 Task: Use the formula "IMCSCH" in spreadsheet "Project portfolio".
Action: Mouse moved to (151, 93)
Screenshot: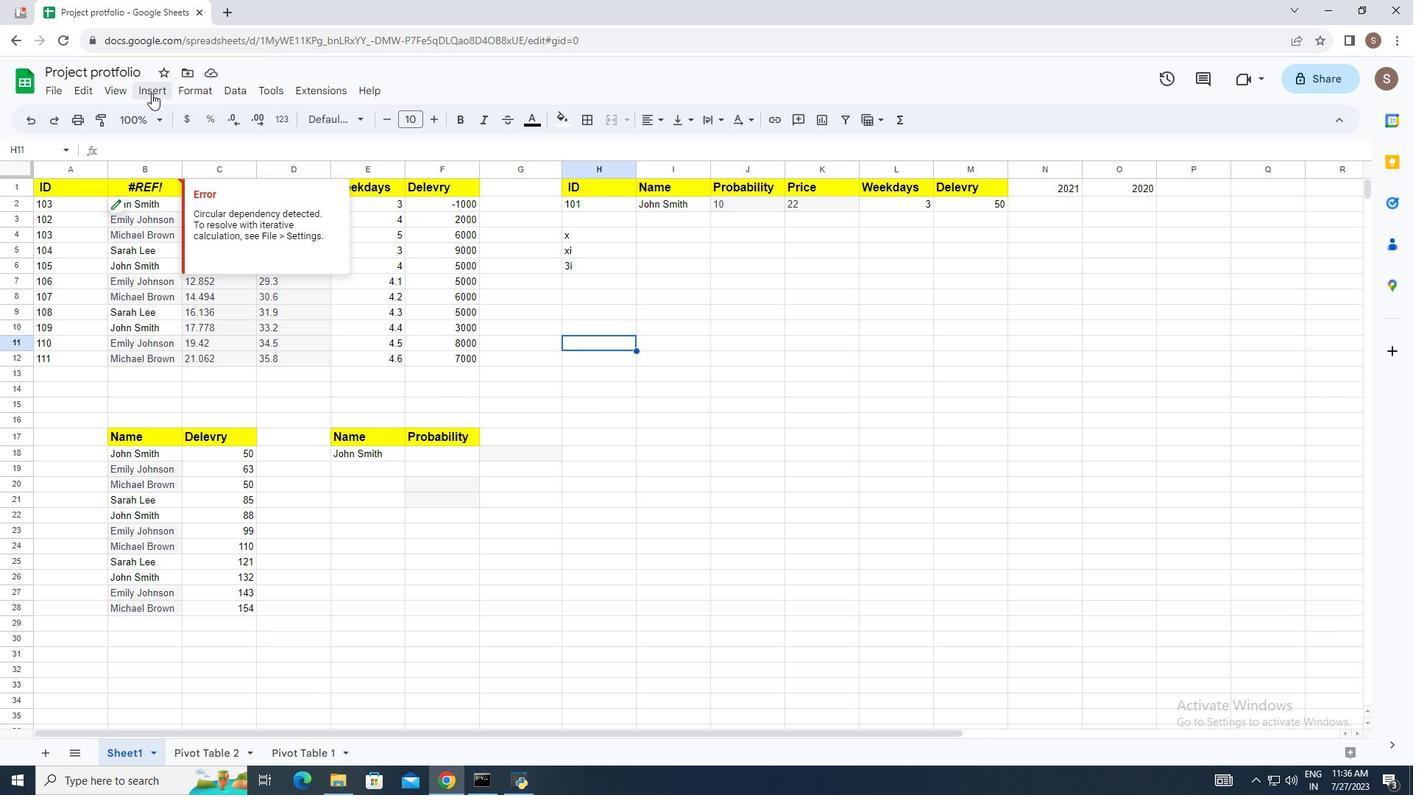 
Action: Mouse pressed left at (151, 93)
Screenshot: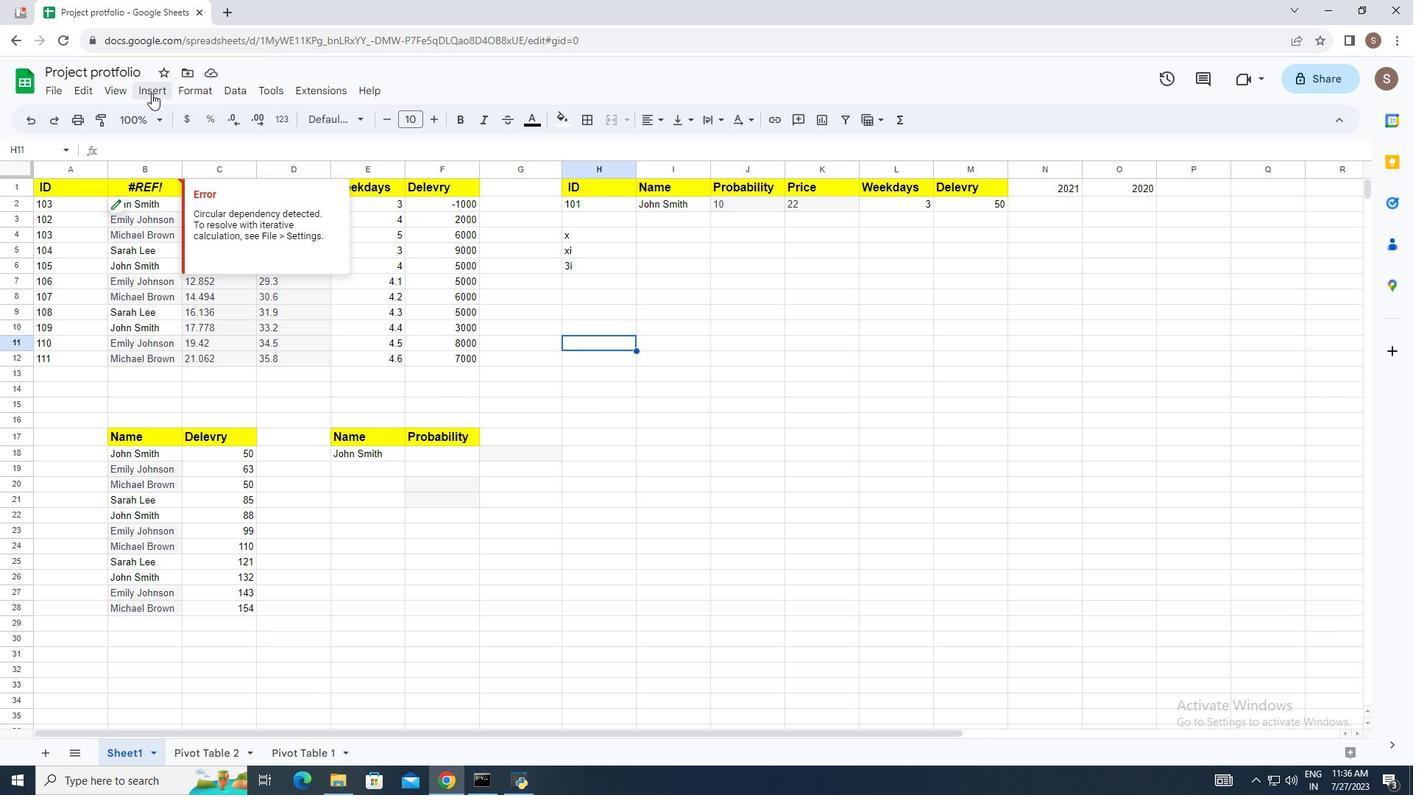 
Action: Mouse moved to (228, 356)
Screenshot: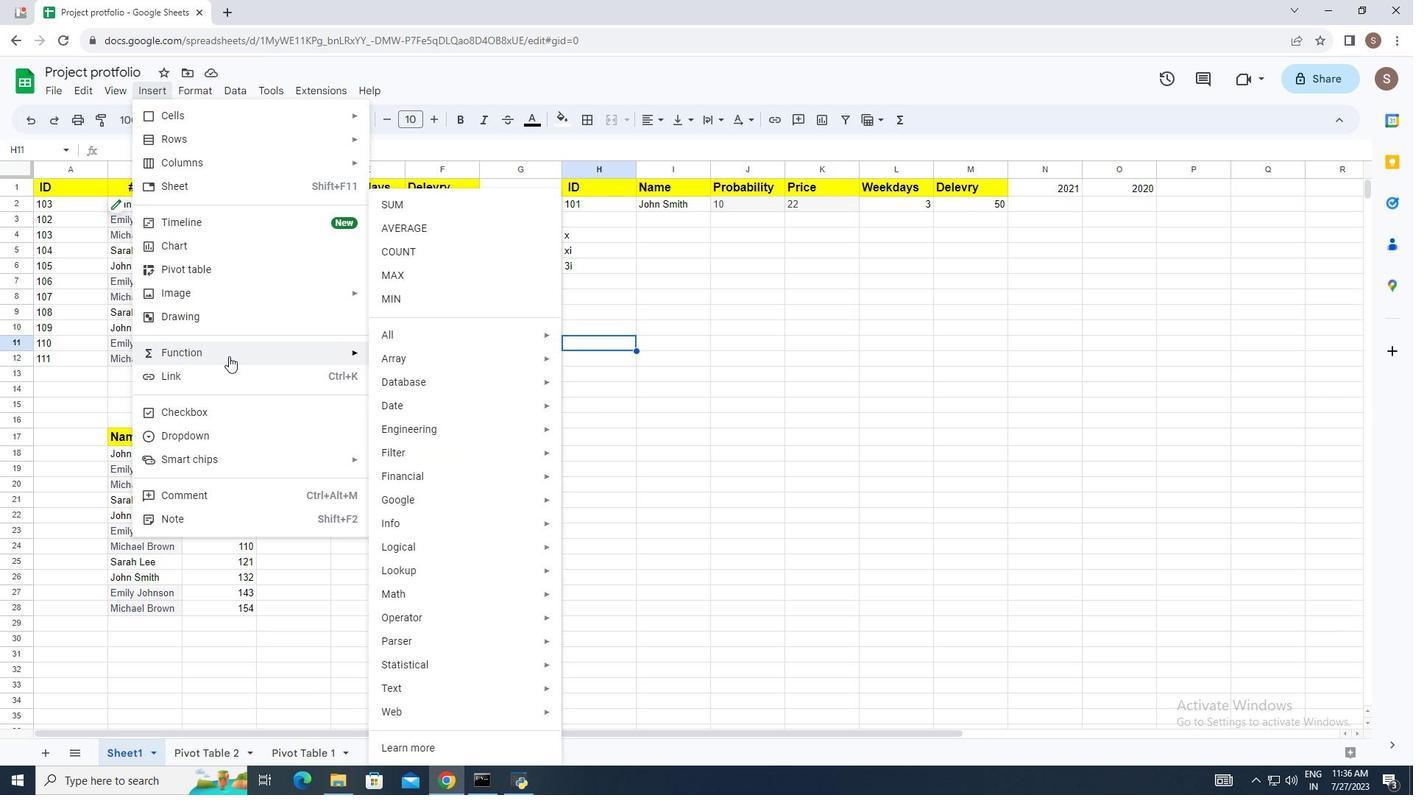 
Action: Mouse pressed left at (228, 356)
Screenshot: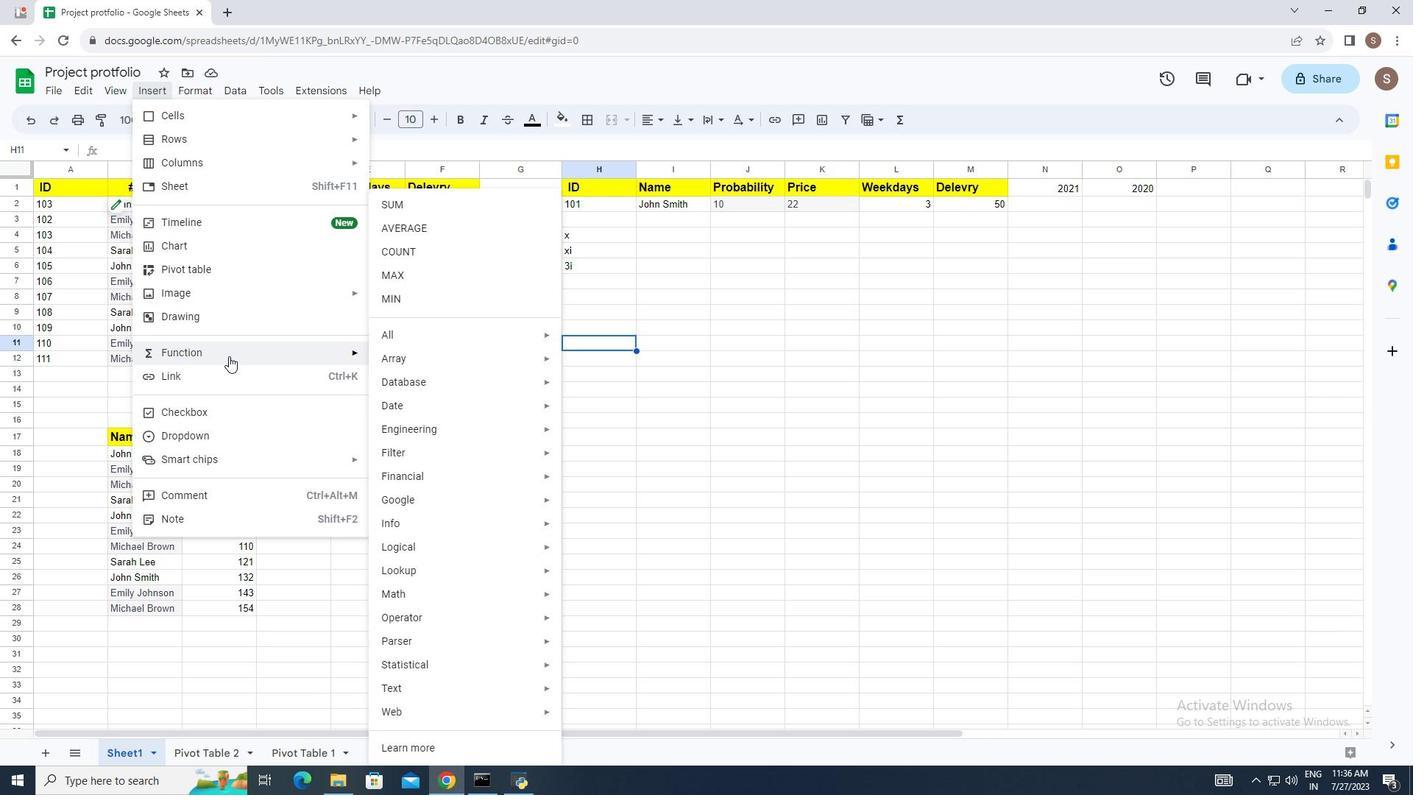 
Action: Mouse moved to (421, 335)
Screenshot: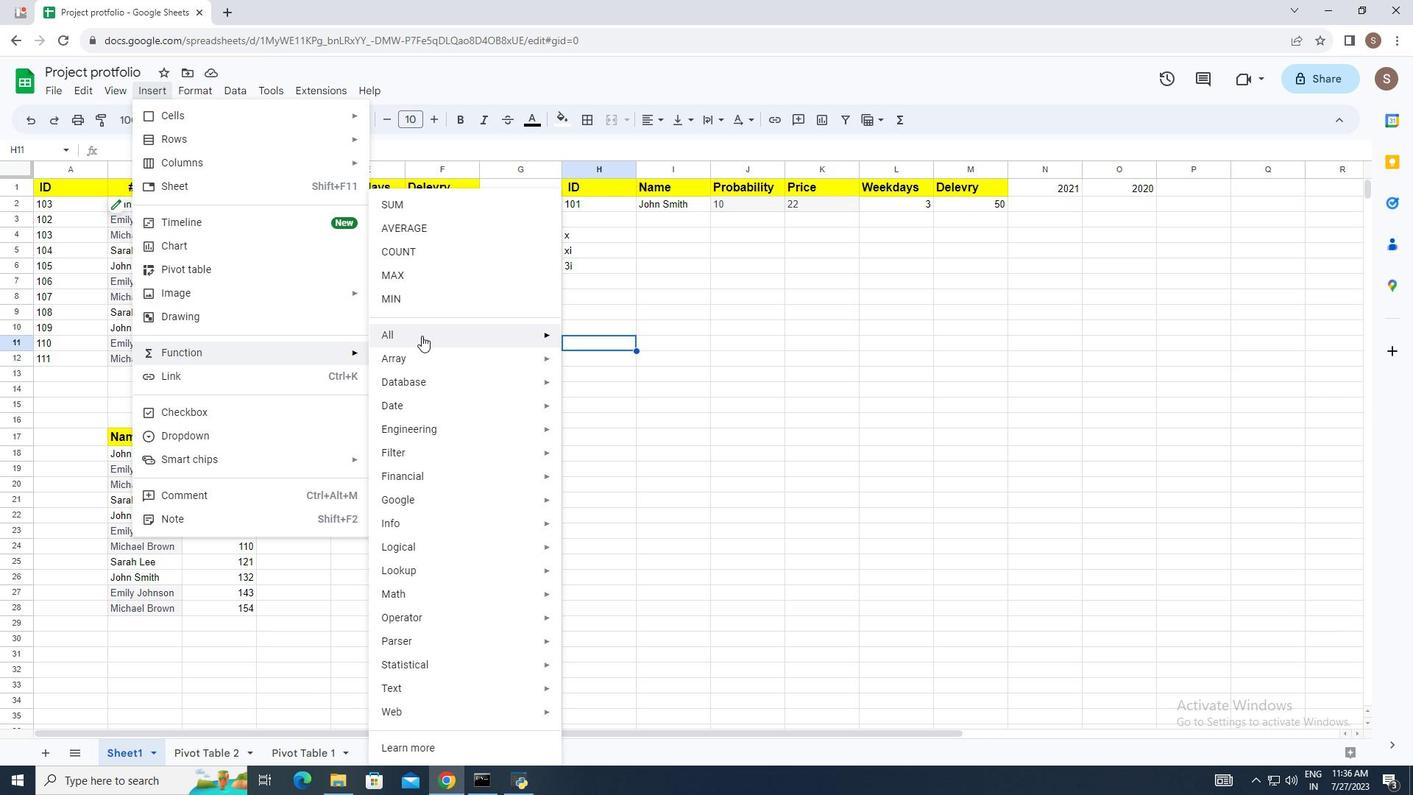 
Action: Mouse pressed left at (421, 335)
Screenshot: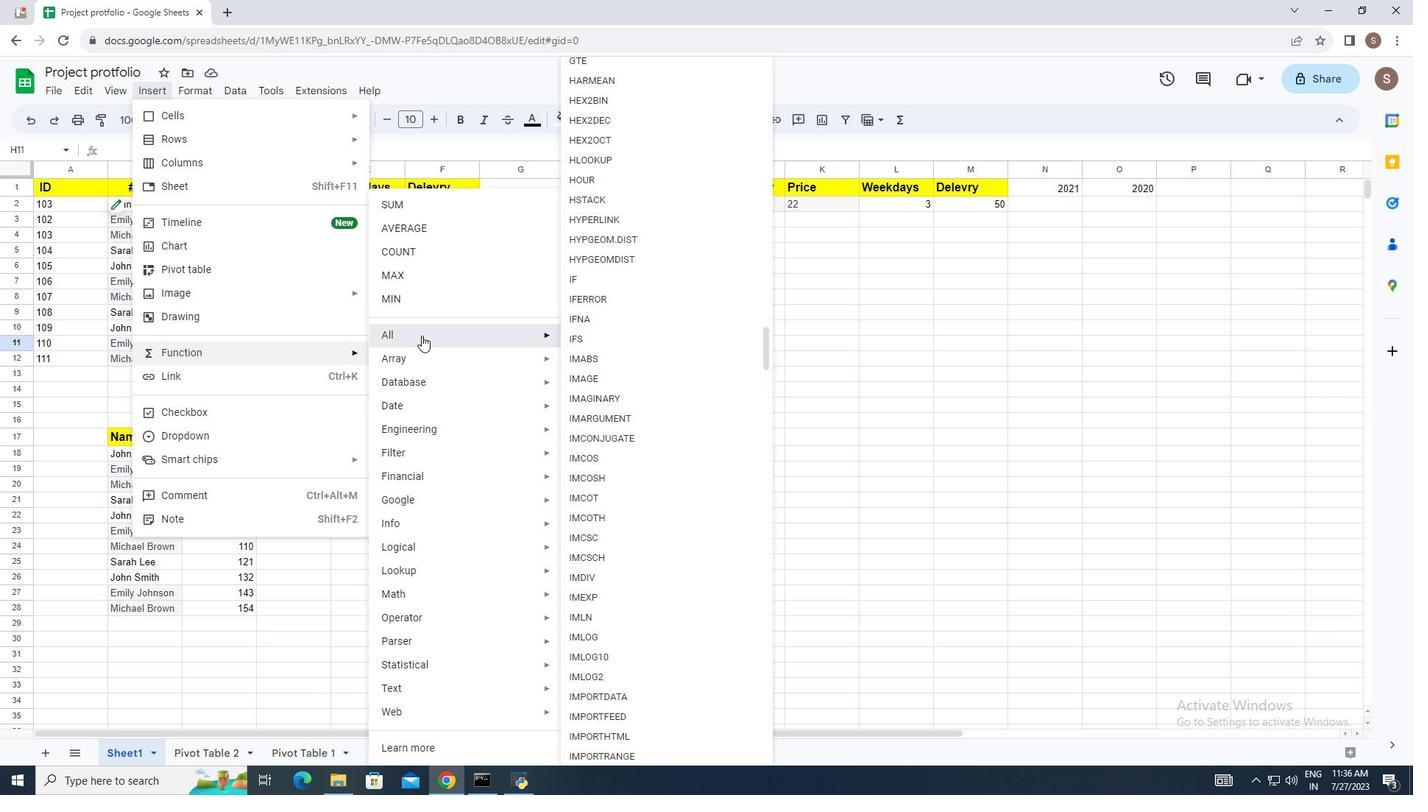 
Action: Mouse moved to (611, 339)
Screenshot: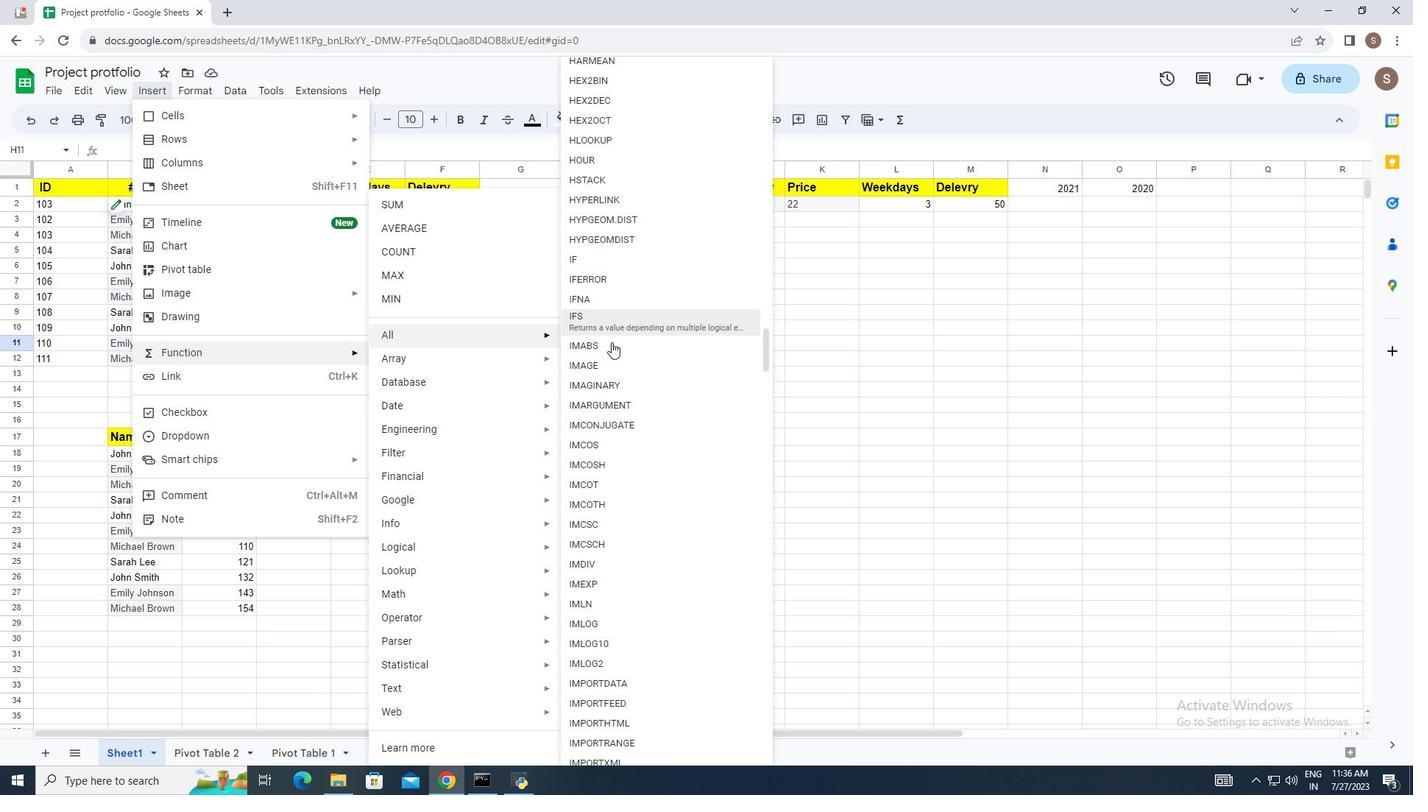 
Action: Mouse scrolled (611, 338) with delta (0, 0)
Screenshot: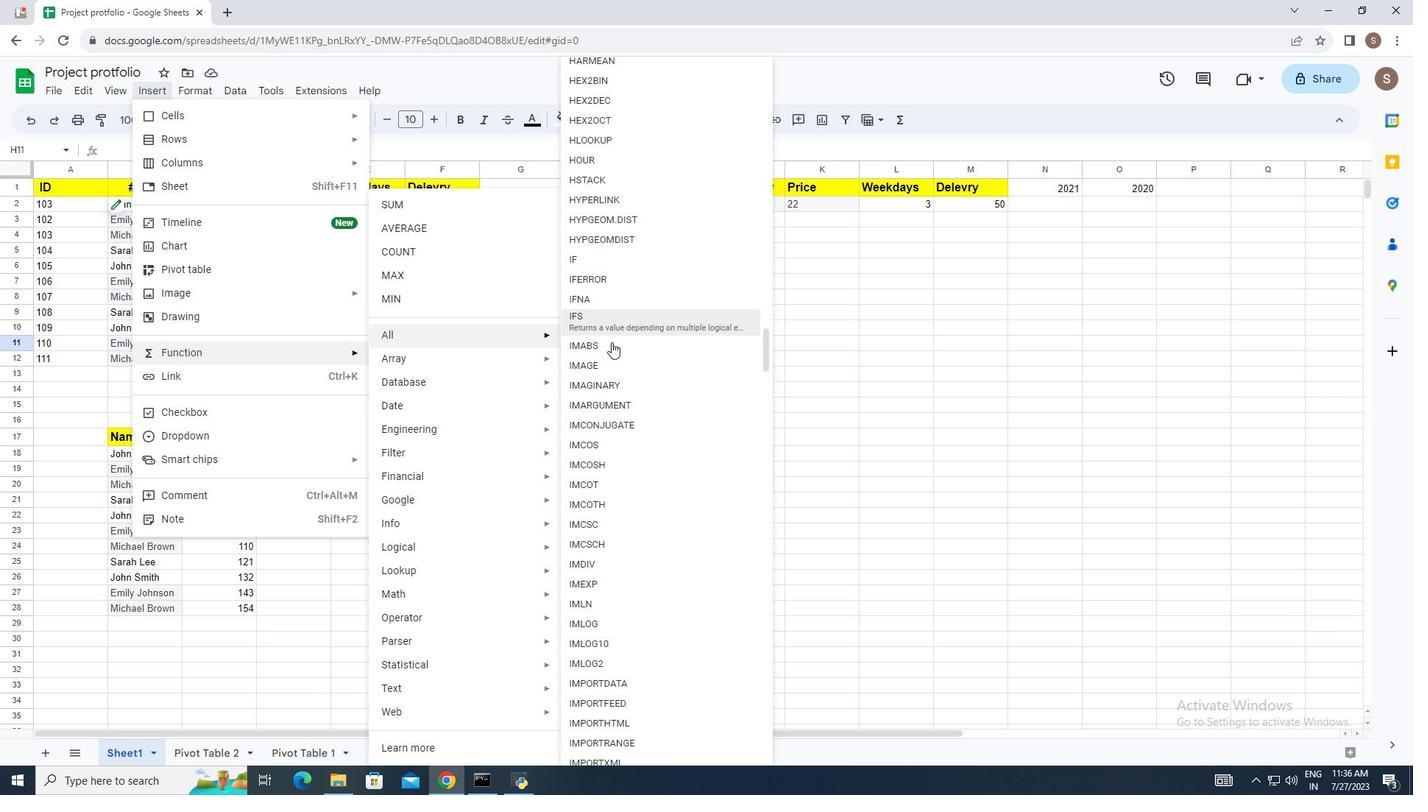 
Action: Mouse moved to (612, 346)
Screenshot: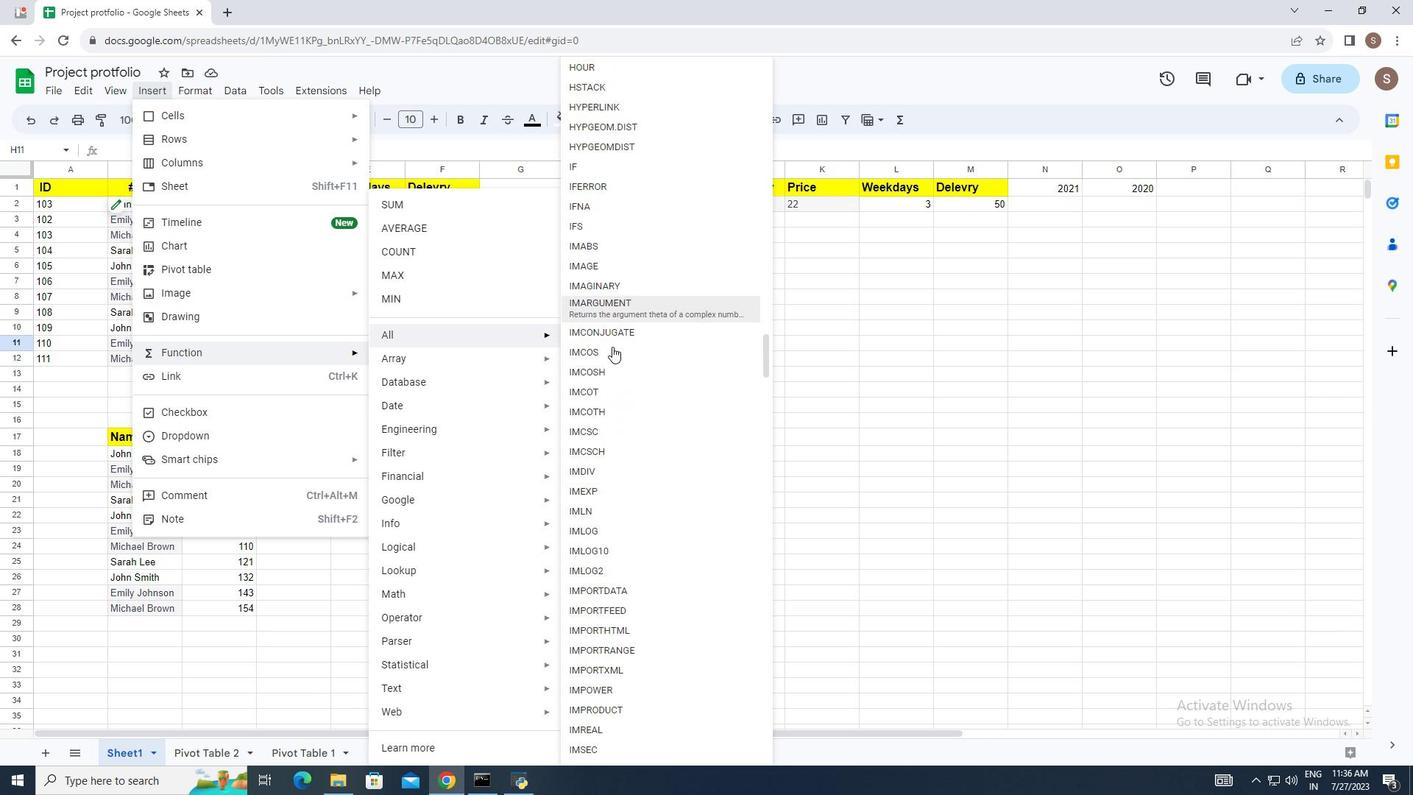 
Action: Mouse scrolled (612, 345) with delta (0, 0)
Screenshot: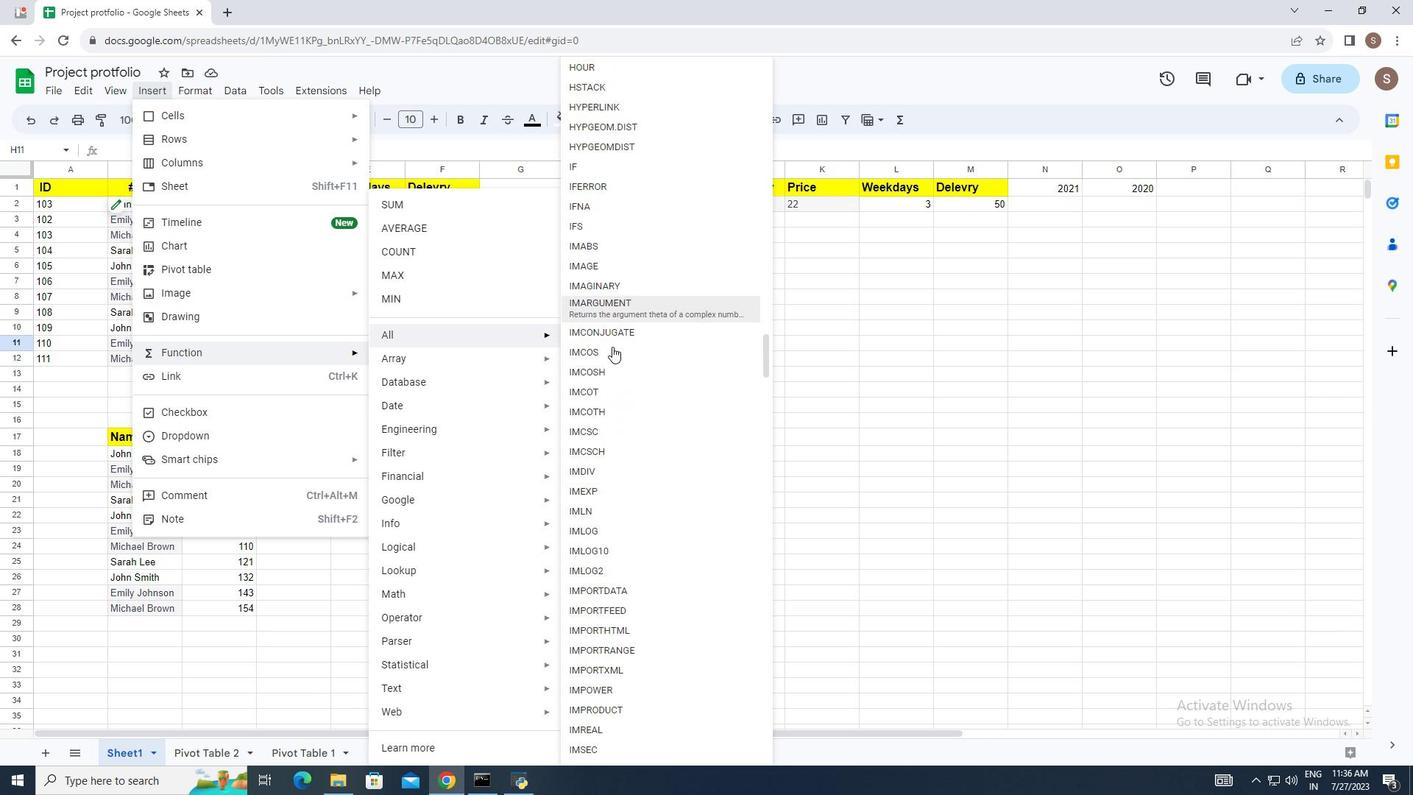 
Action: Mouse moved to (615, 409)
Screenshot: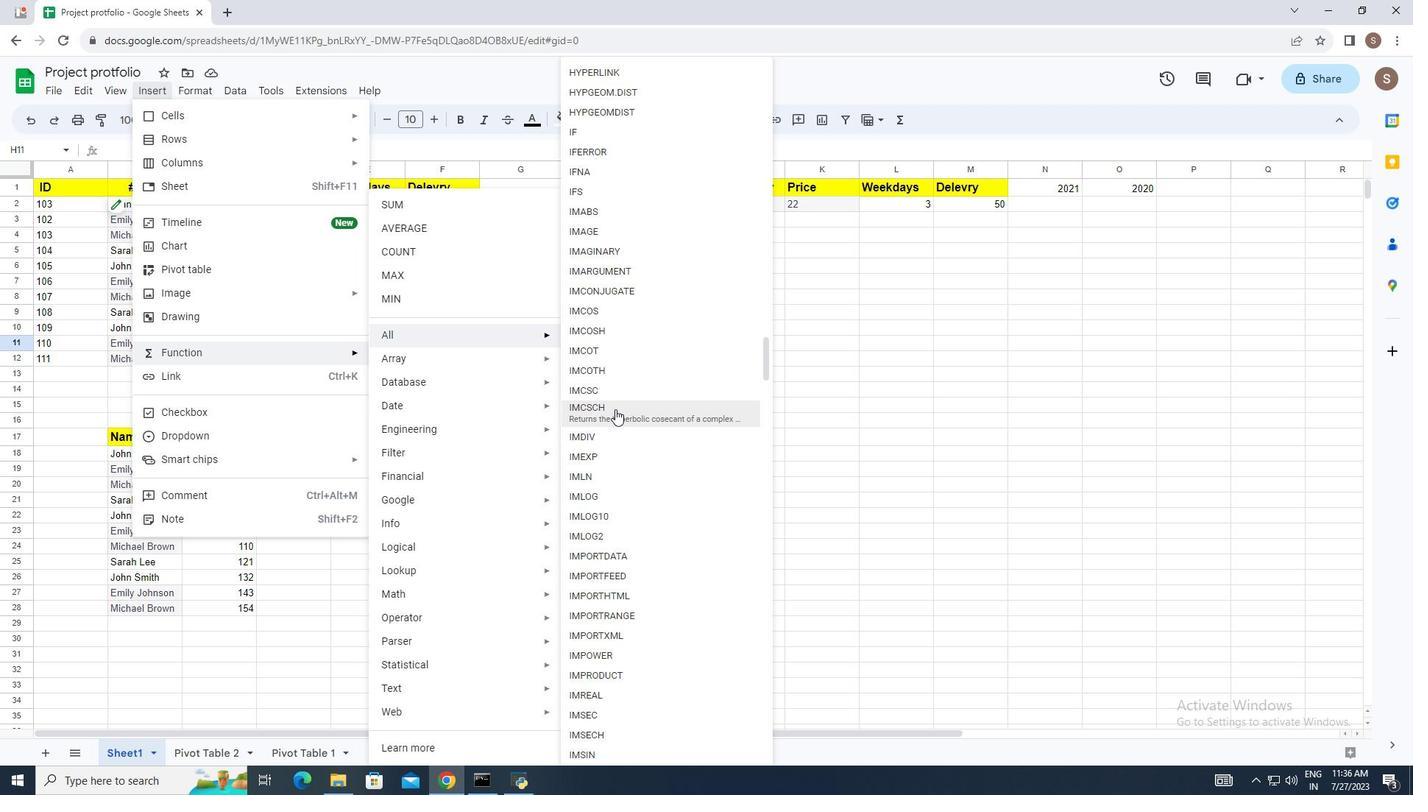 
Action: Mouse pressed left at (615, 409)
Screenshot: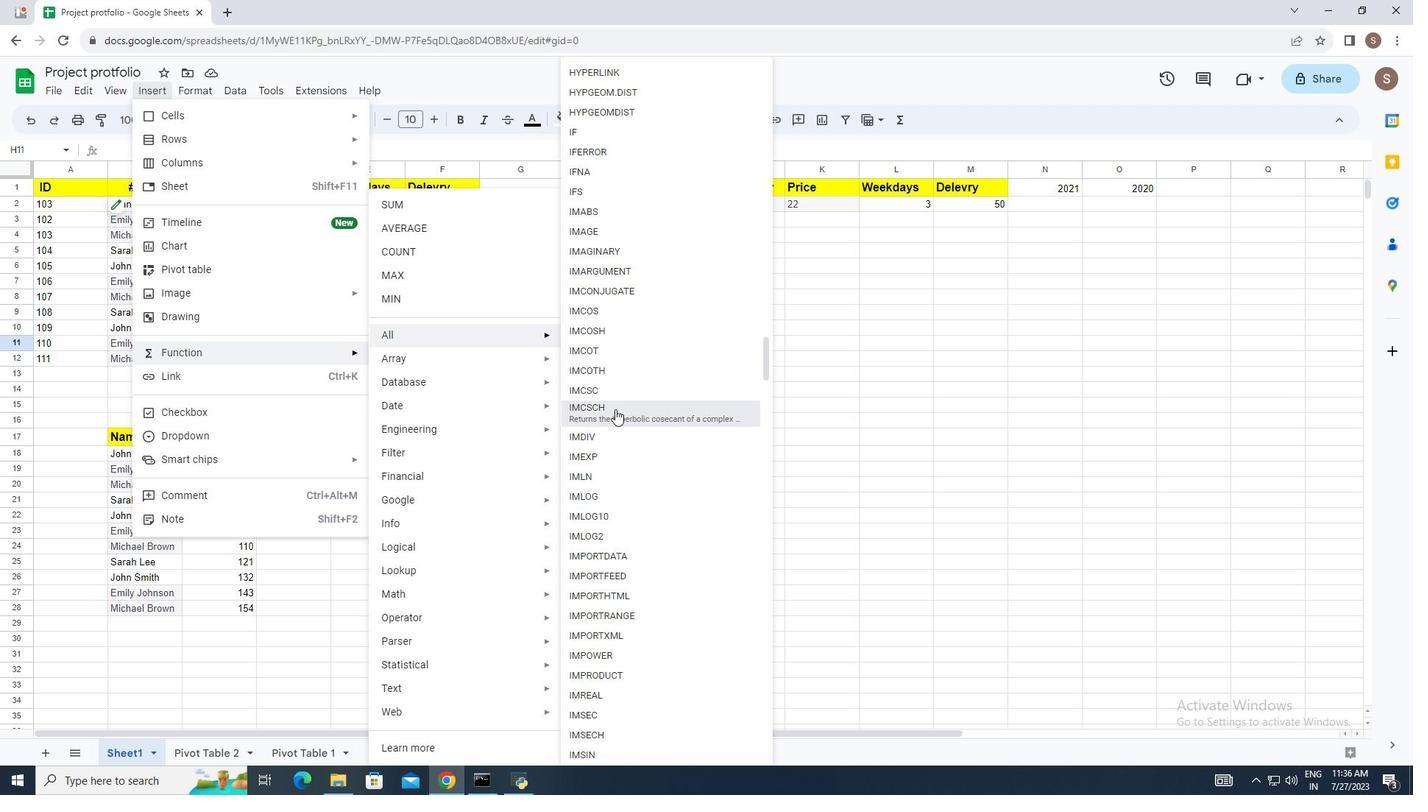 
Action: Mouse moved to (662, 384)
Screenshot: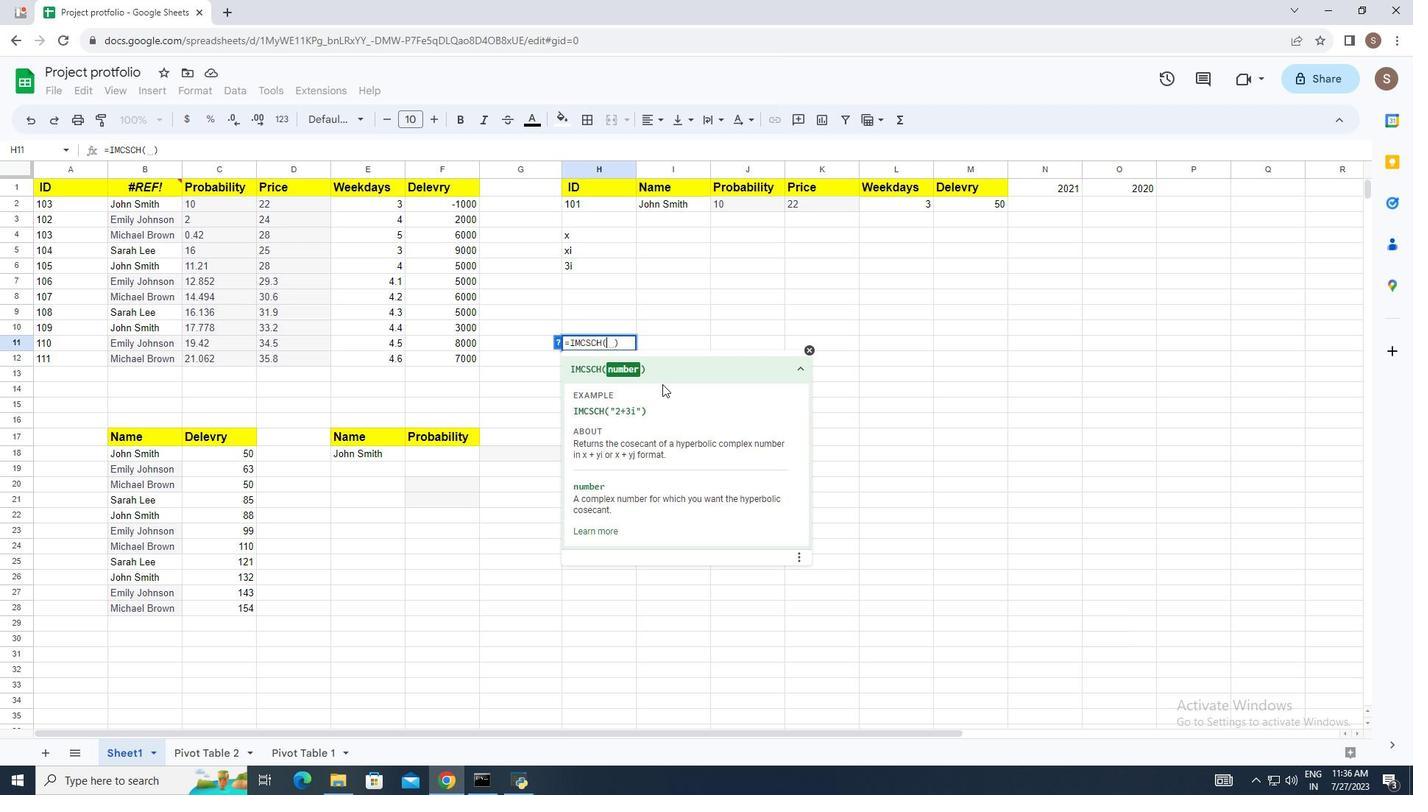 
Action: Key pressed <Key.shift_r>"2
Screenshot: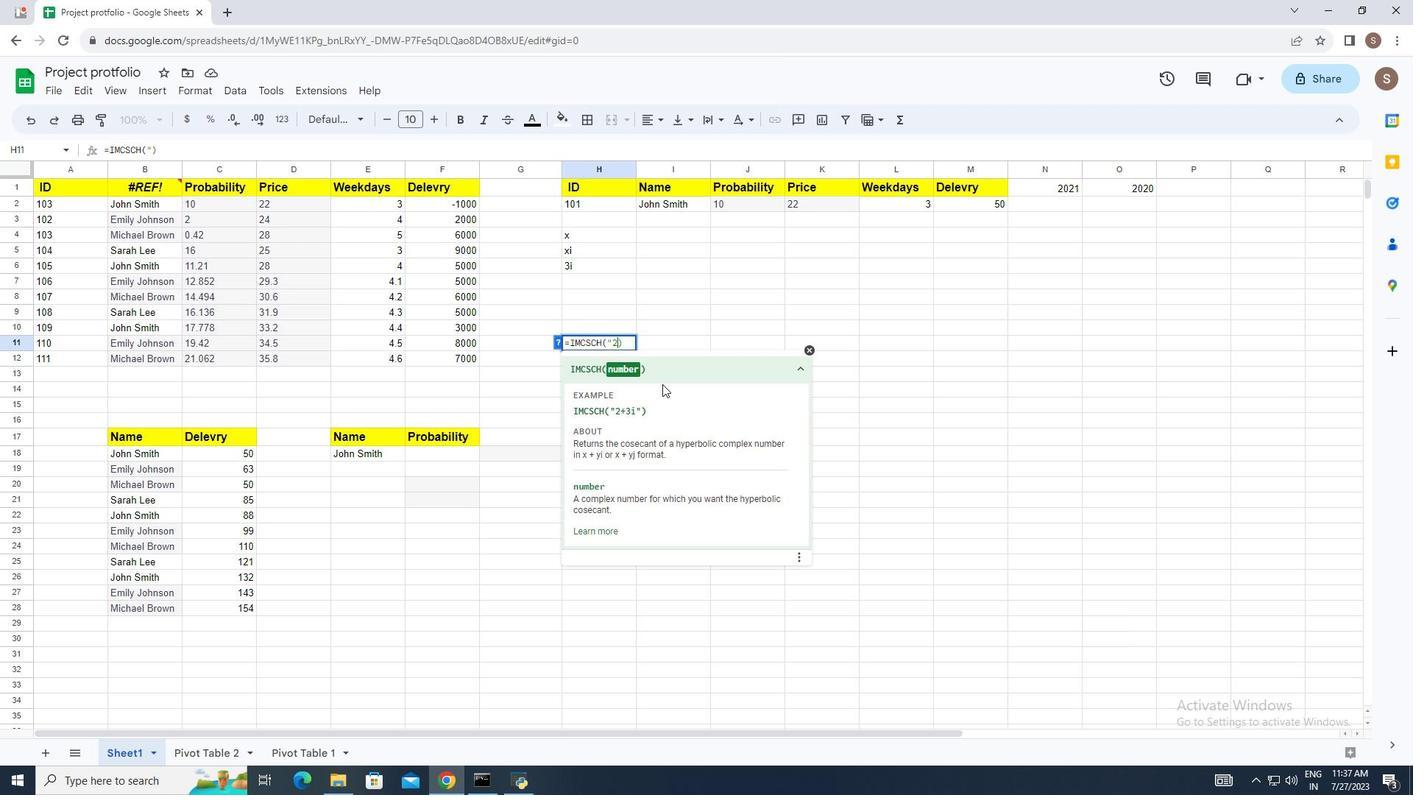 
Action: Mouse moved to (662, 382)
Screenshot: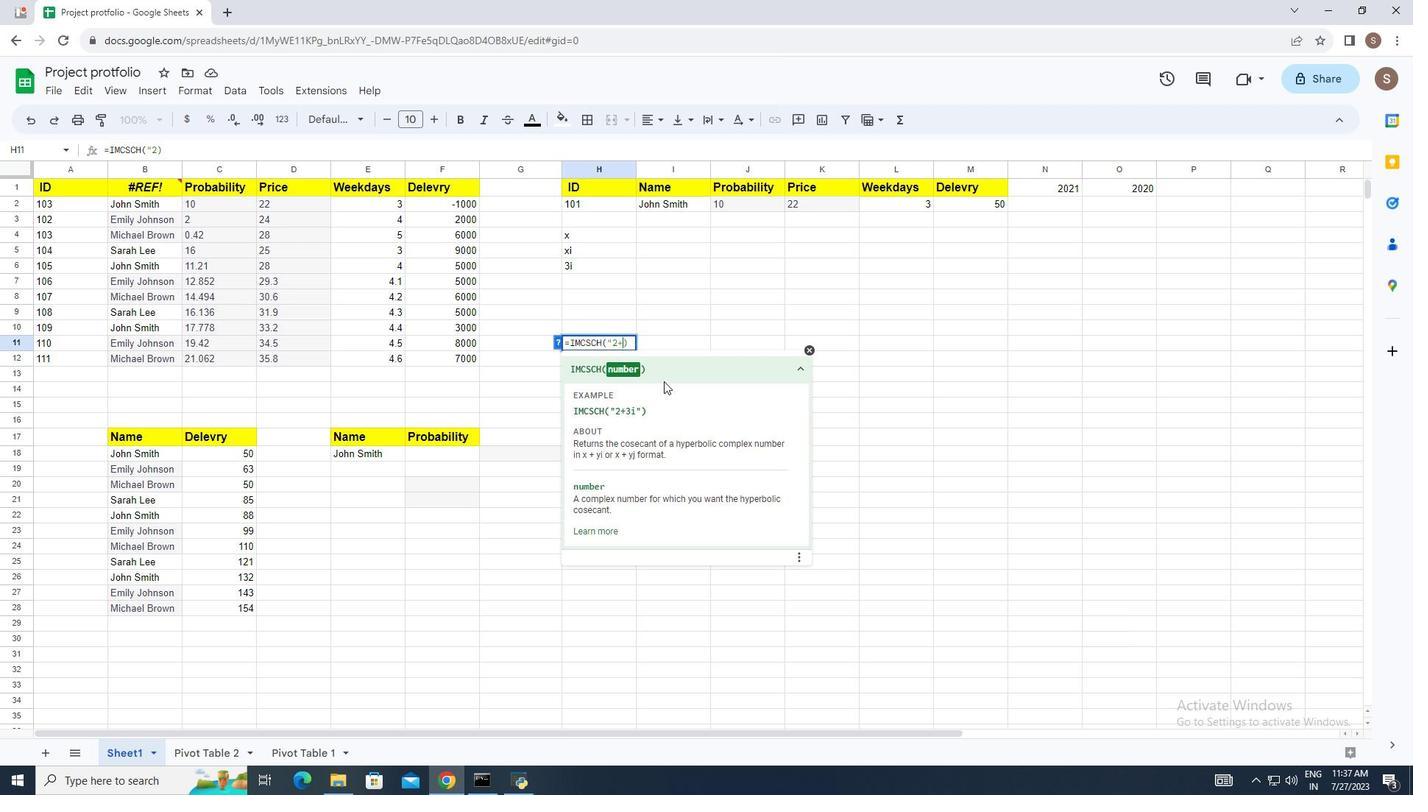 
Action: Key pressed +
Screenshot: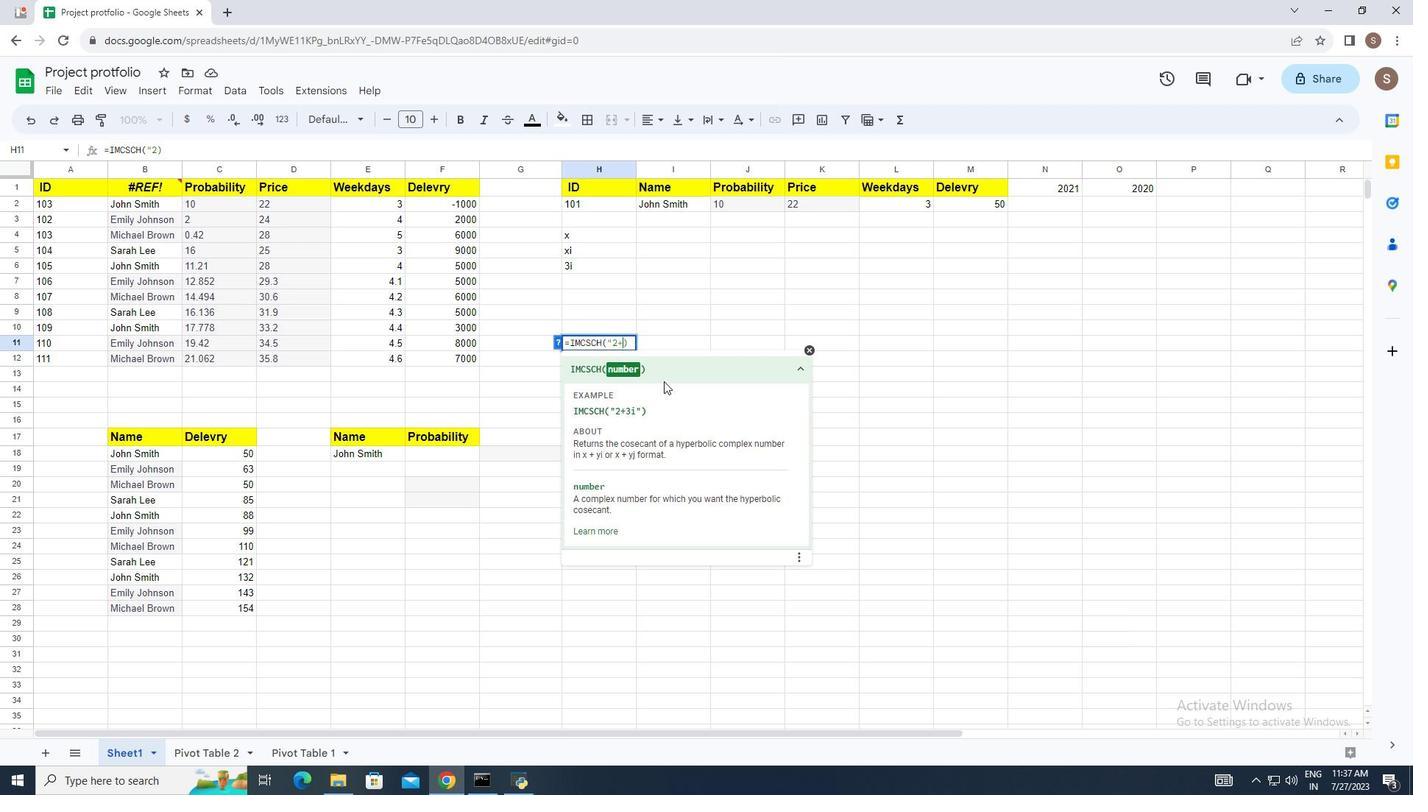 
Action: Mouse moved to (663, 381)
Screenshot: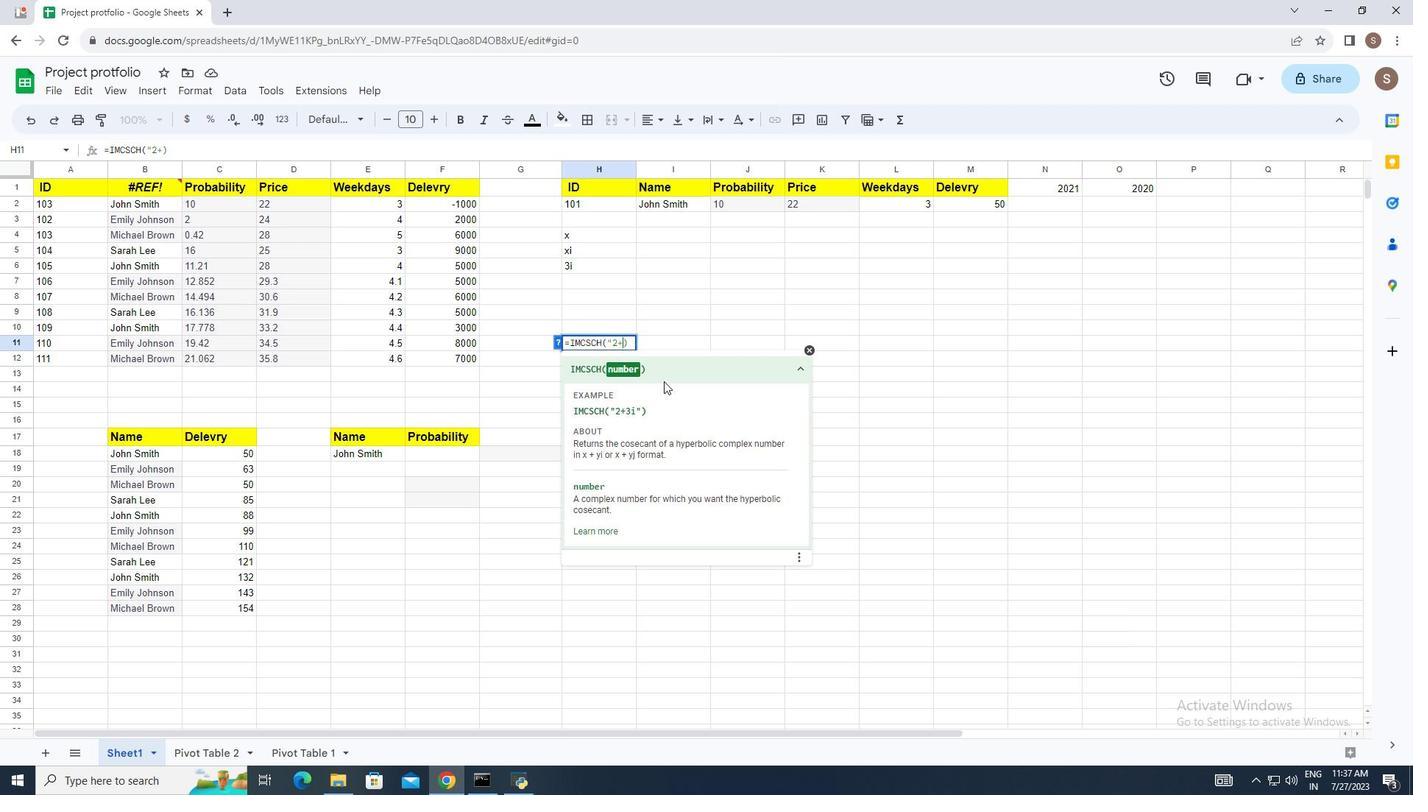 
Action: Key pressed 3i<Key.shift_r>"<Key.enter>
Screenshot: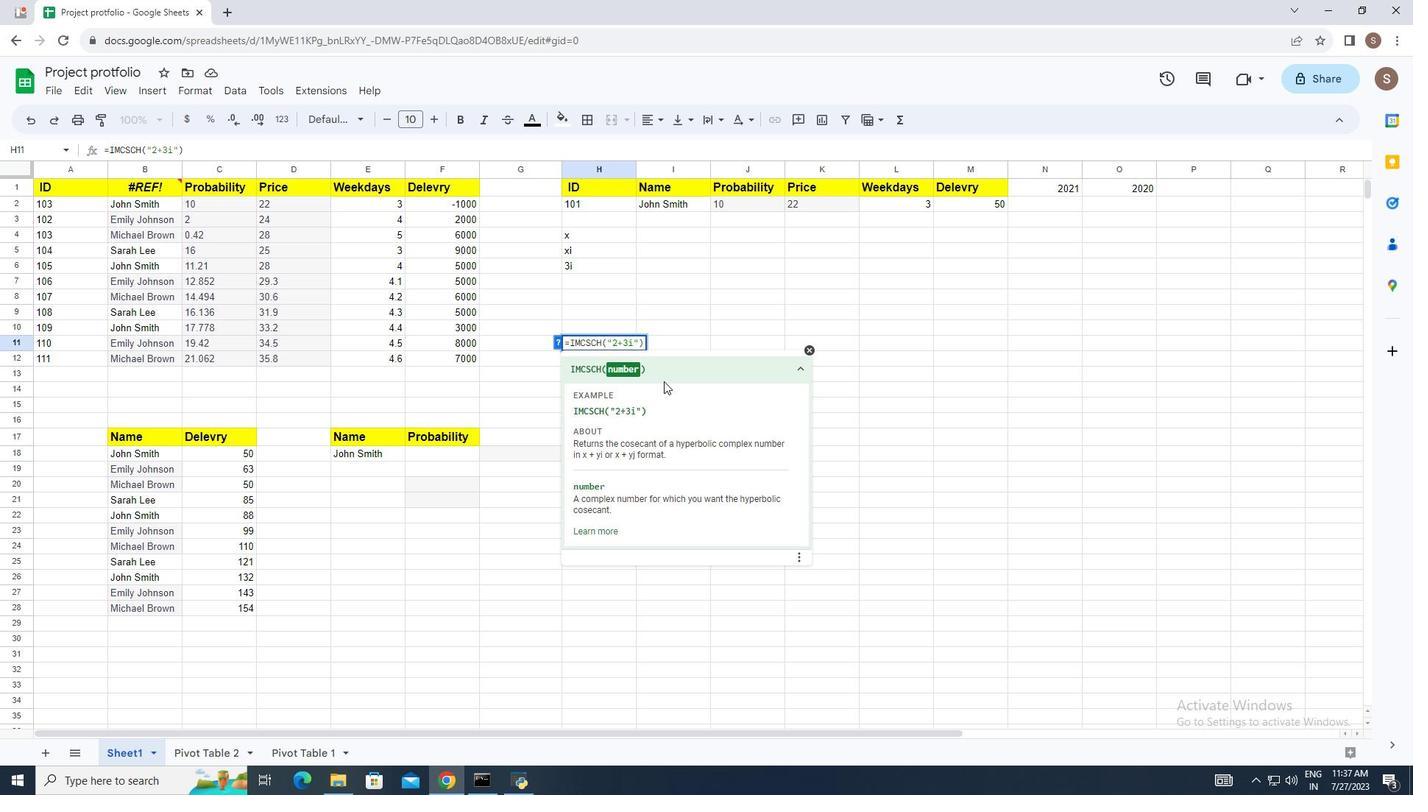 
